 Task: Set the address for the in-person meeting to "Duck Creek Road, Springdale, MT 59082".
Action: Mouse moved to (581, 323)
Screenshot: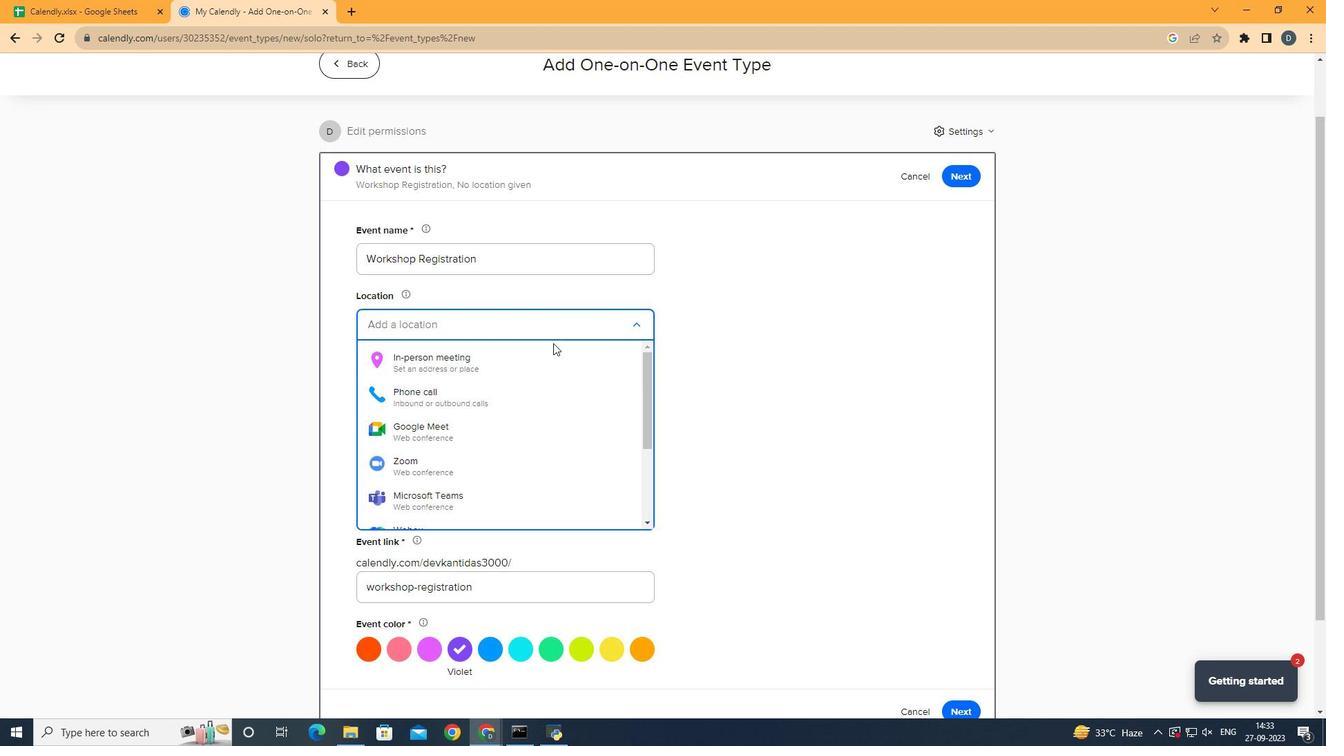 
Action: Mouse pressed left at (581, 323)
Screenshot: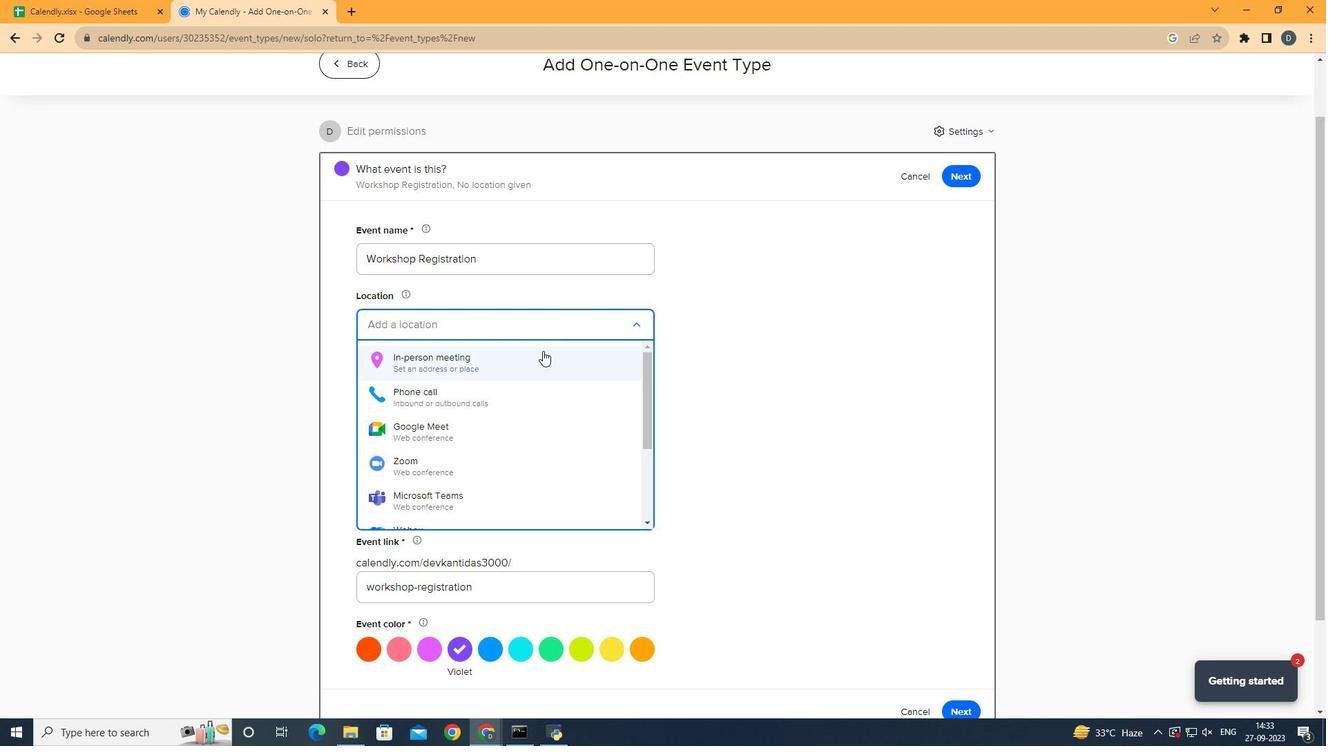 
Action: Mouse moved to (526, 361)
Screenshot: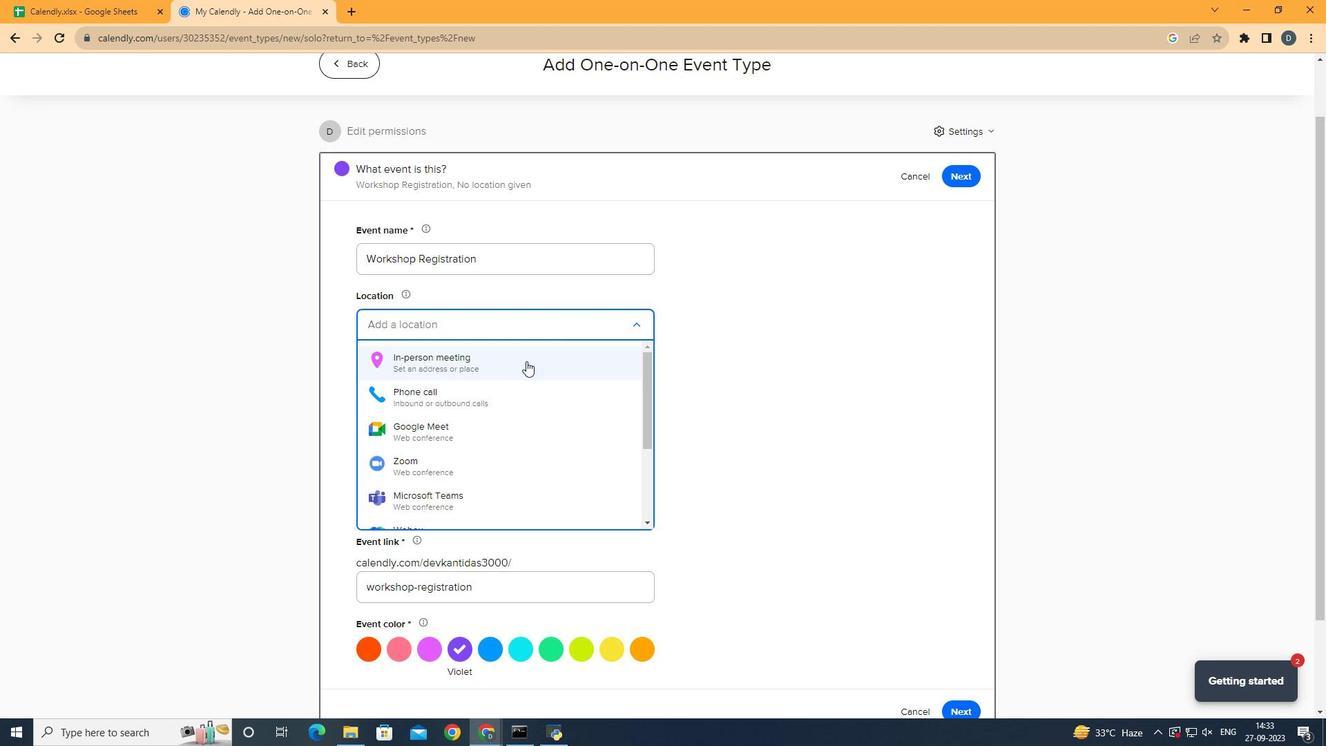 
Action: Mouse pressed left at (526, 361)
Screenshot: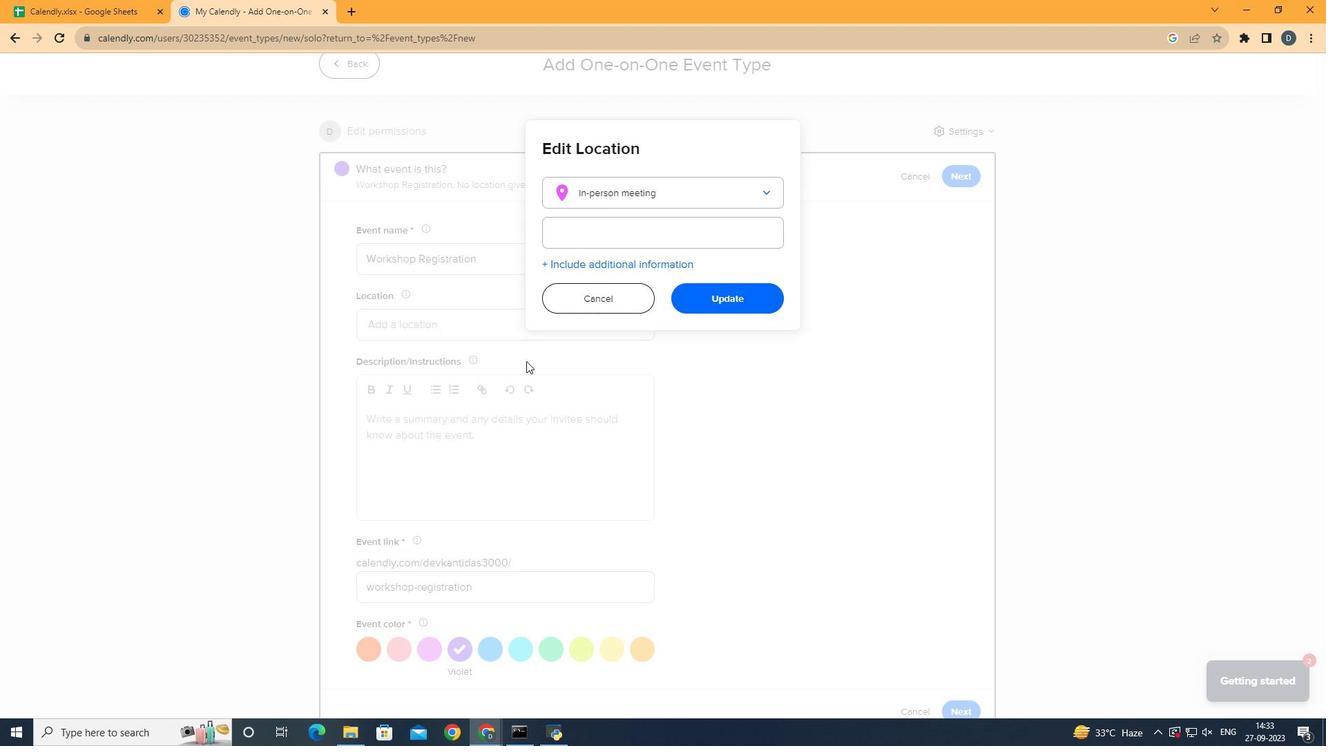 
Action: Mouse moved to (641, 232)
Screenshot: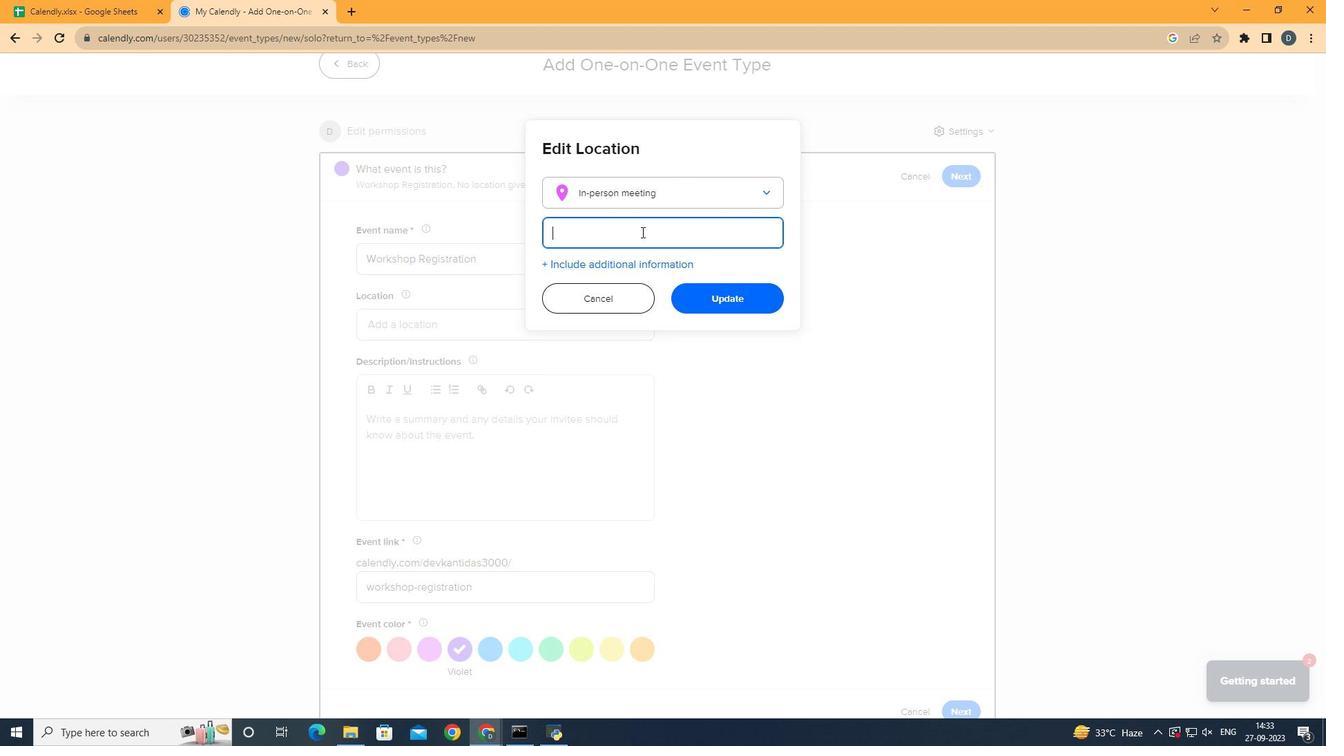 
Action: Mouse pressed left at (641, 232)
Screenshot: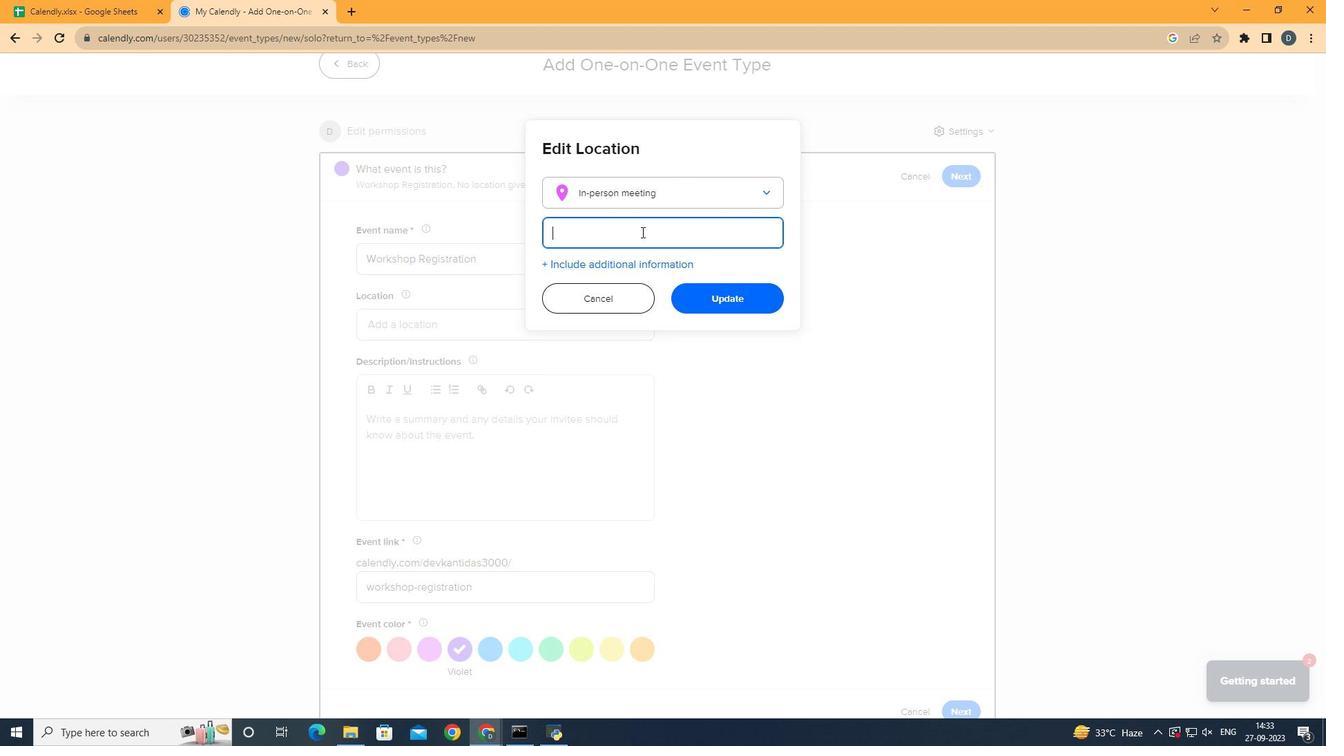 
Action: Mouse moved to (663, 243)
Screenshot: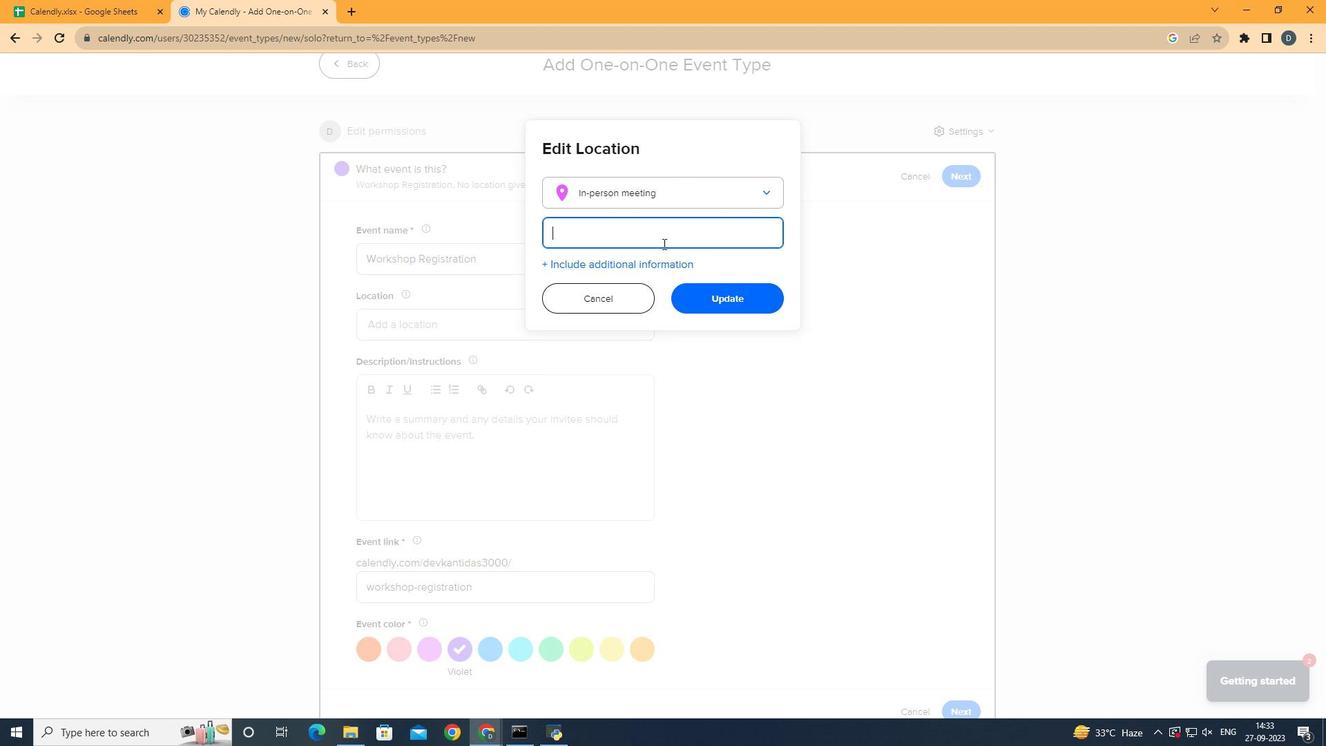 
Action: Key pressed <Key.shift>Duck<Key.space><Key.shift>Creek<Key.space><Key.shift>Road,<Key.space><Key.shift>Springdale,<Key.space><Key.shift>MT<Key.space>59082.
Screenshot: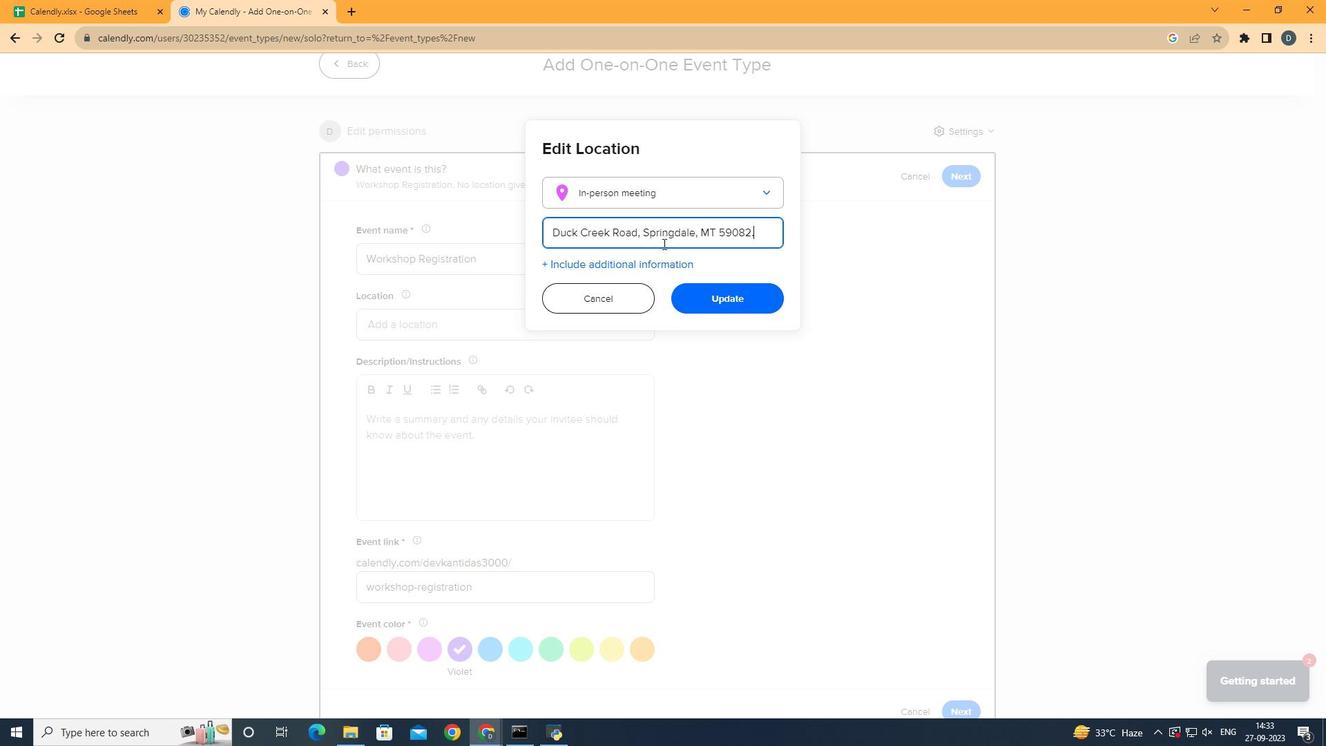 
Action: Mouse moved to (740, 299)
Screenshot: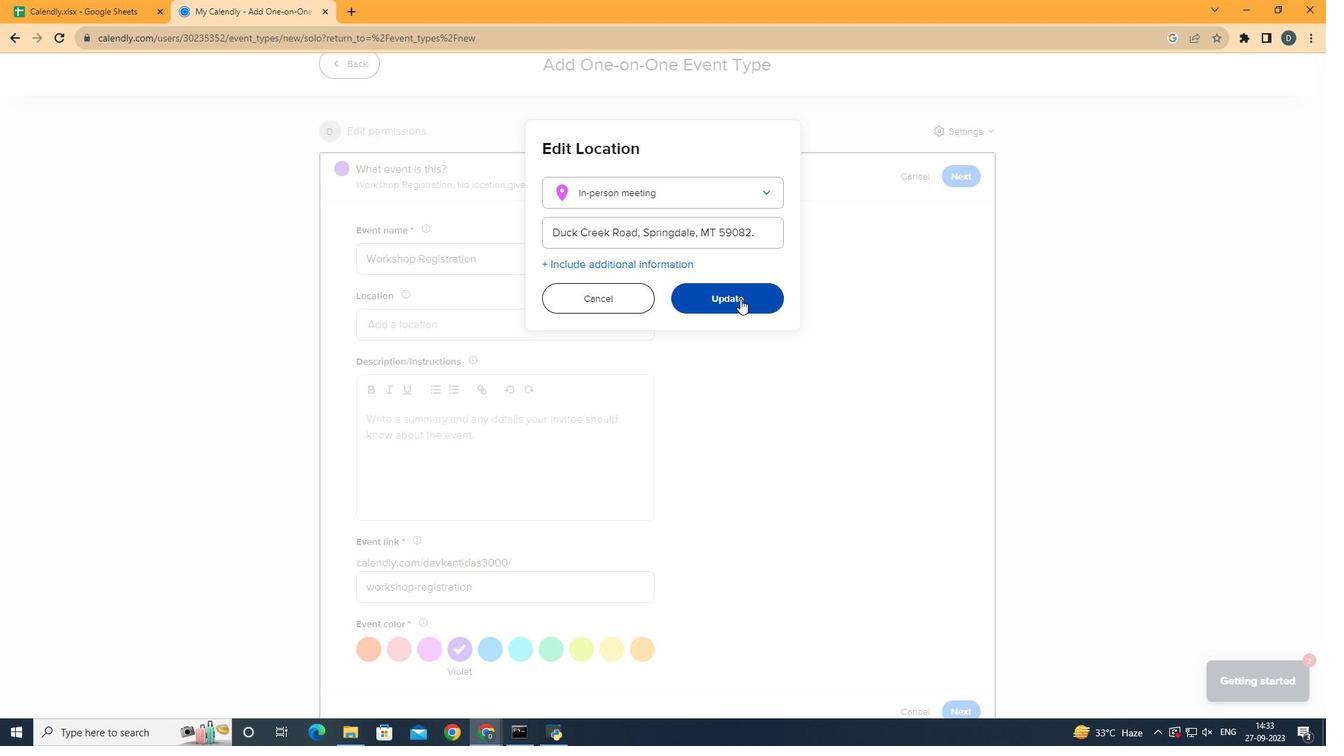 
Action: Mouse pressed left at (740, 299)
Screenshot: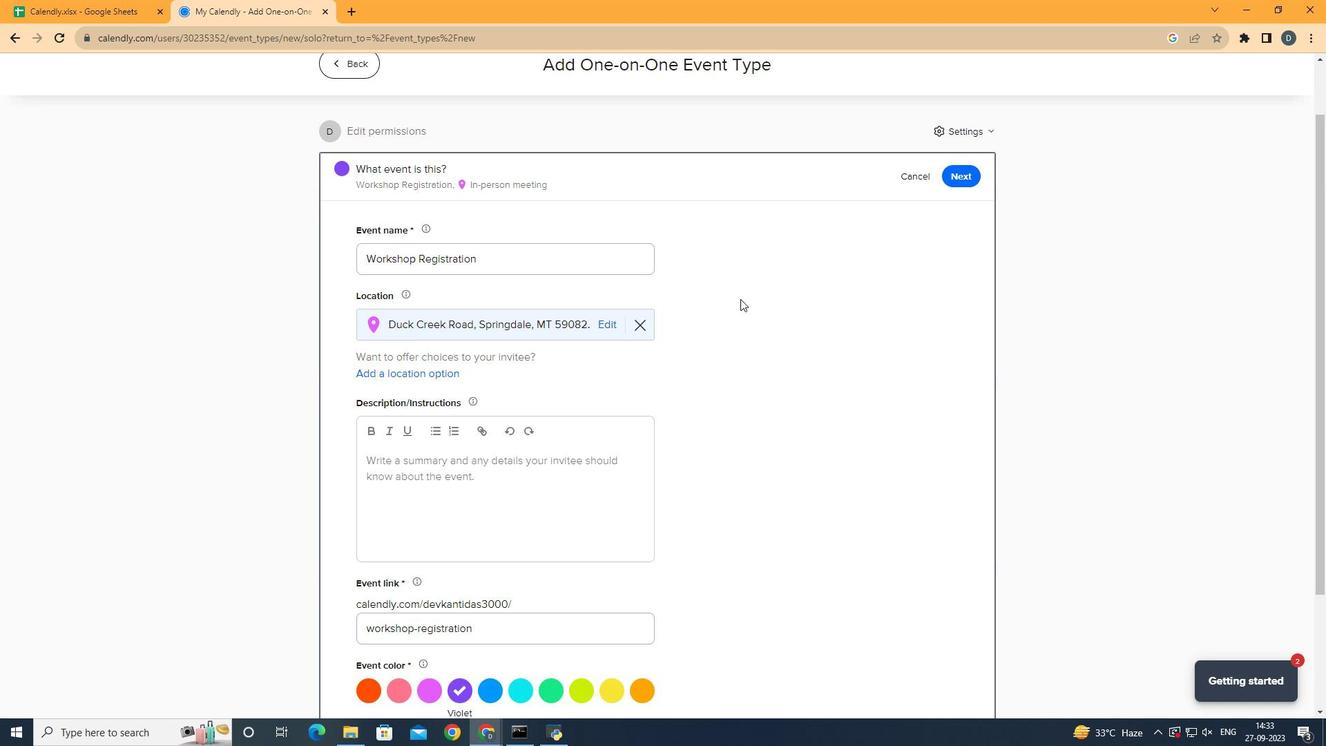 
Action: Mouse moved to (757, 333)
Screenshot: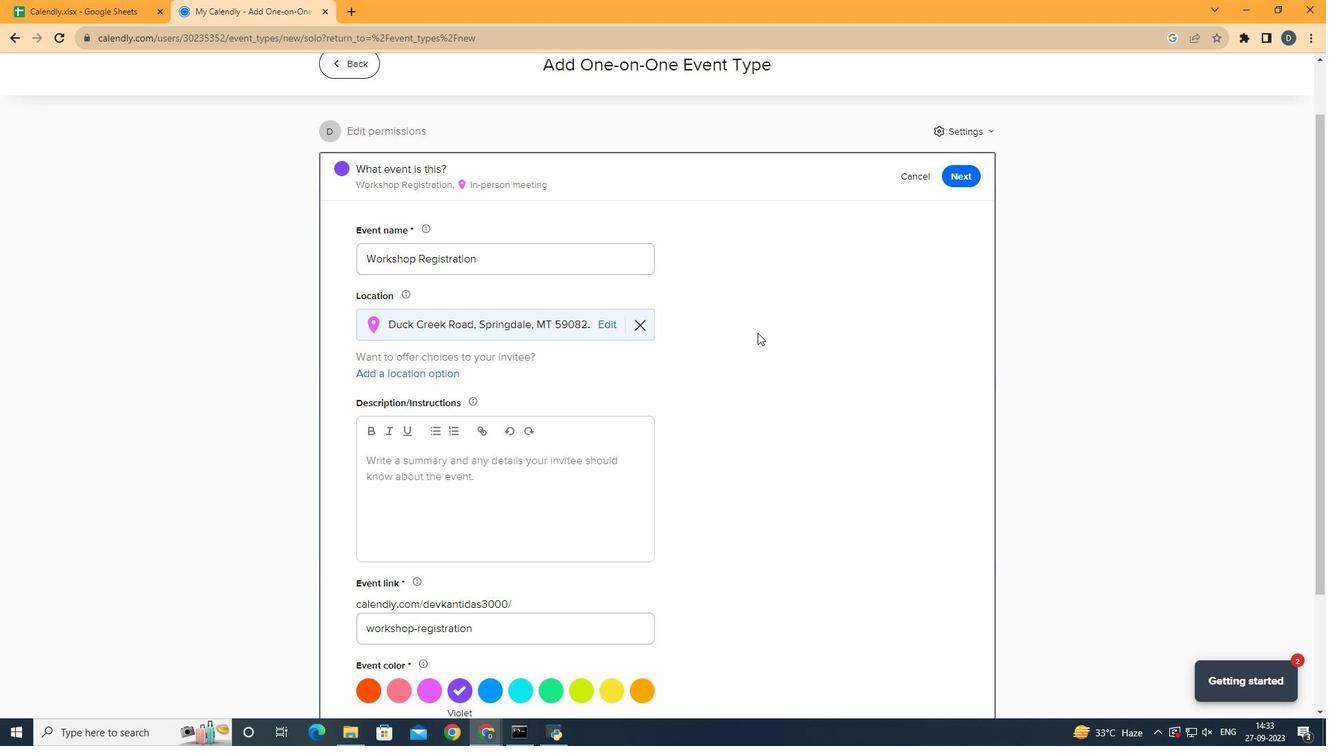 
